 Task: Add a top border to the first paragraph in the file "Notes".
Action: Mouse moved to (393, 219)
Screenshot: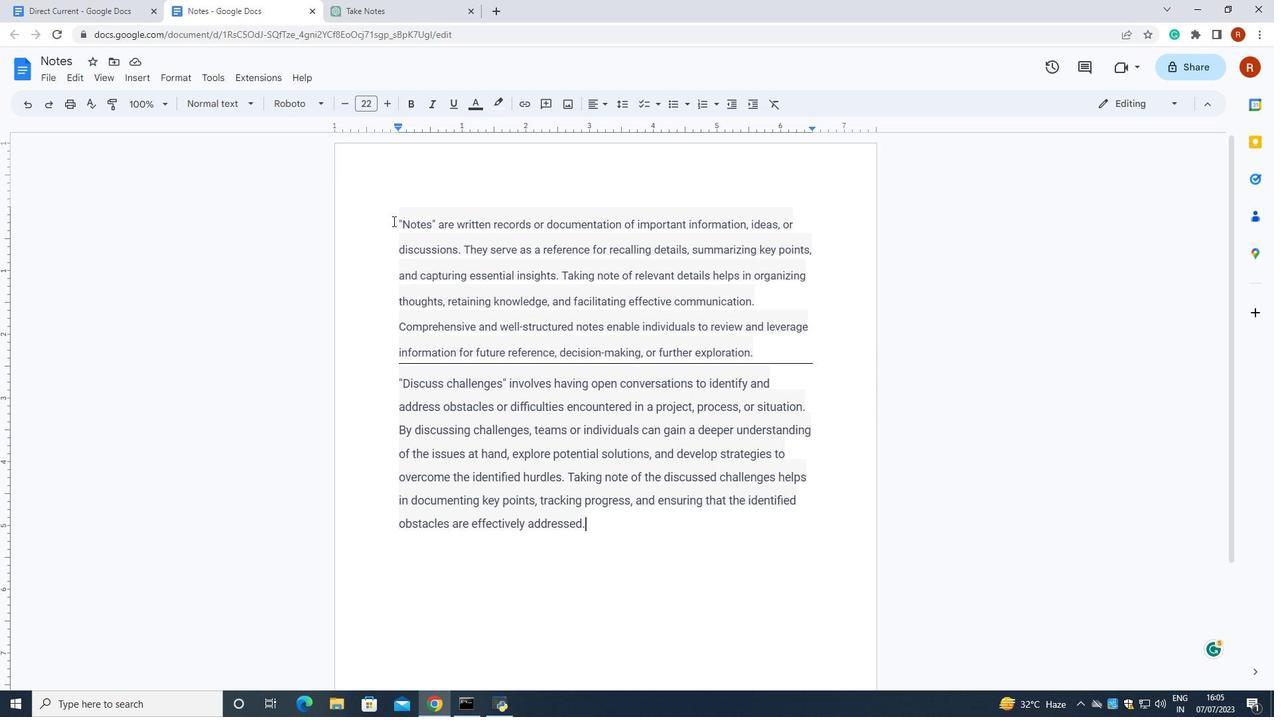 
Action: Mouse pressed left at (393, 219)
Screenshot: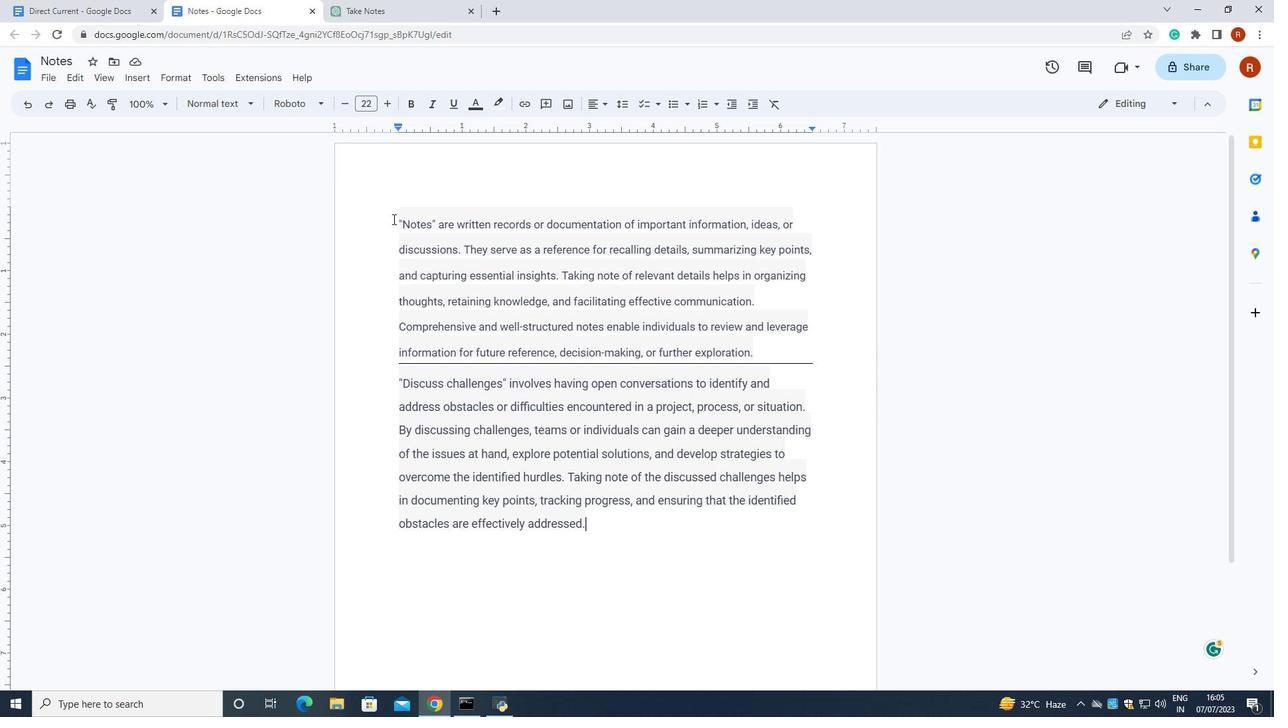 
Action: Mouse moved to (169, 76)
Screenshot: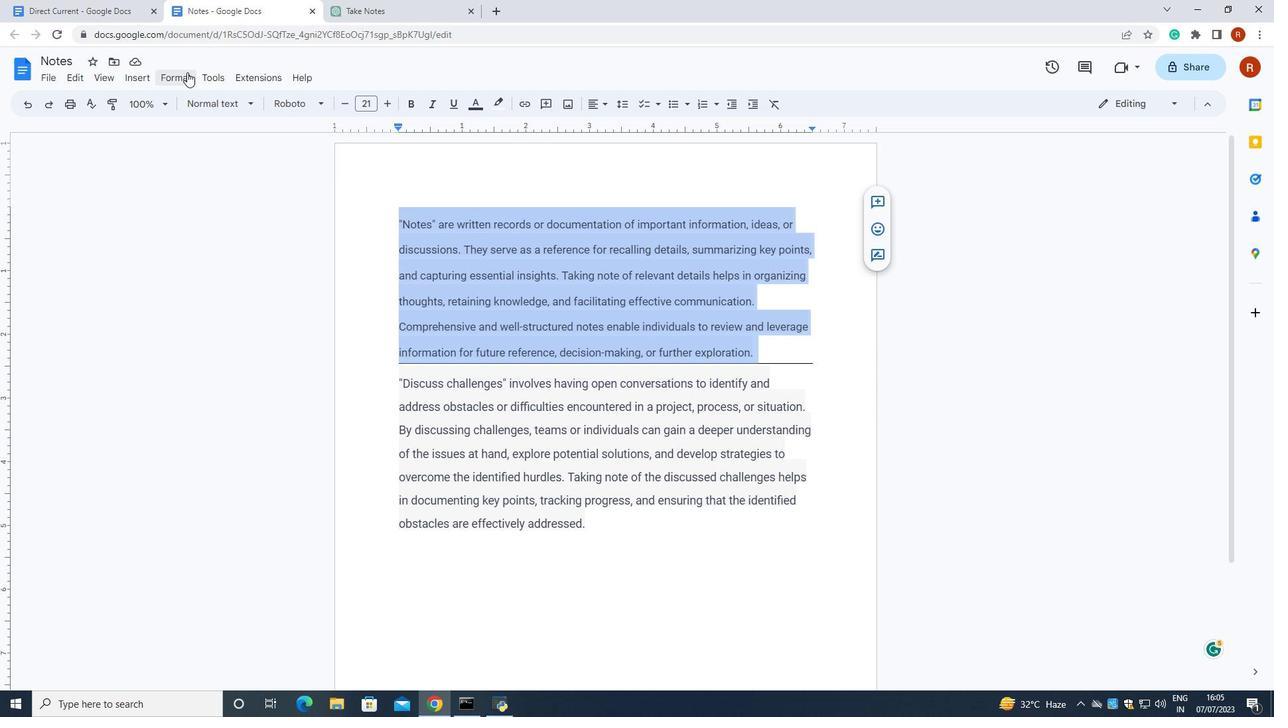 
Action: Mouse pressed left at (169, 76)
Screenshot: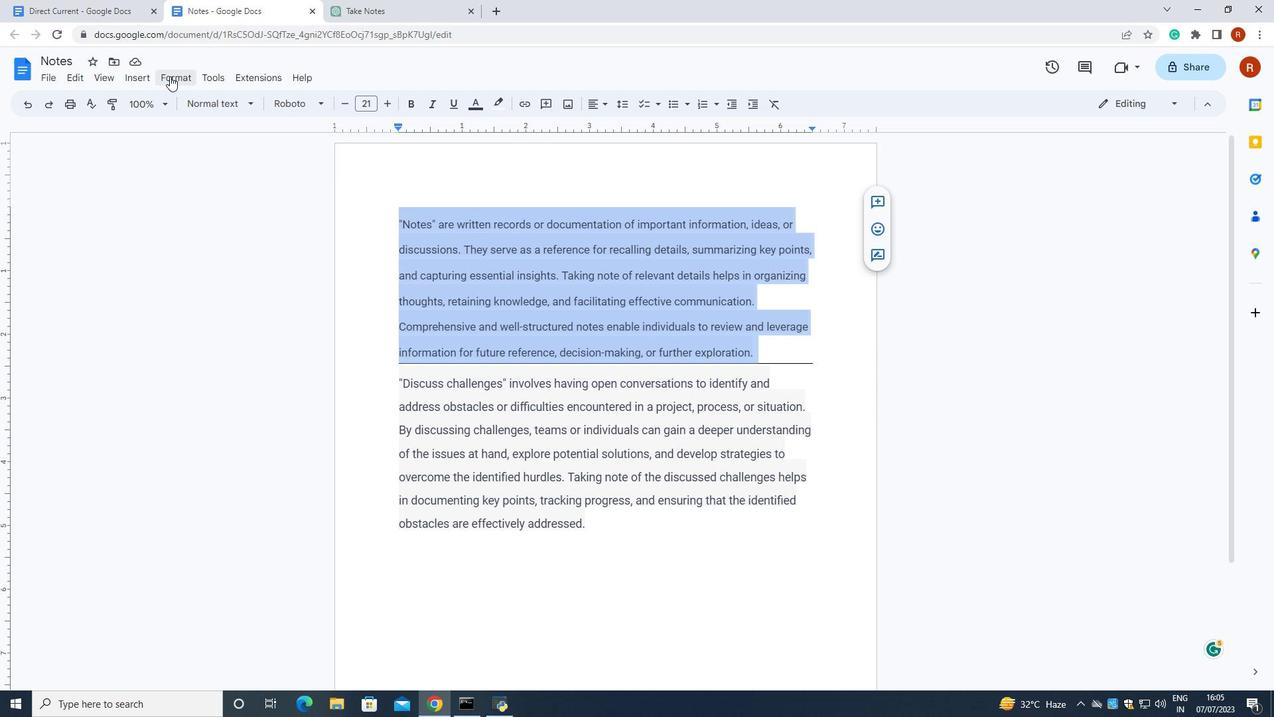 
Action: Mouse moved to (409, 128)
Screenshot: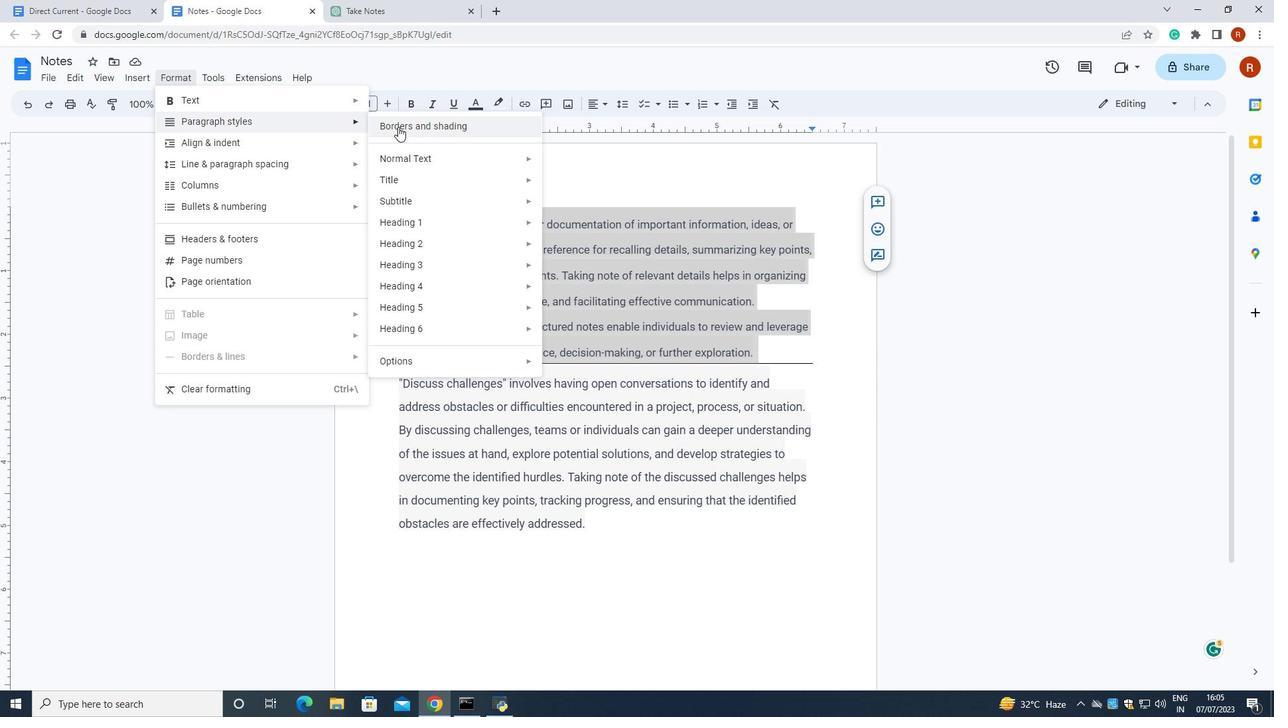 
Action: Mouse pressed left at (409, 128)
Screenshot: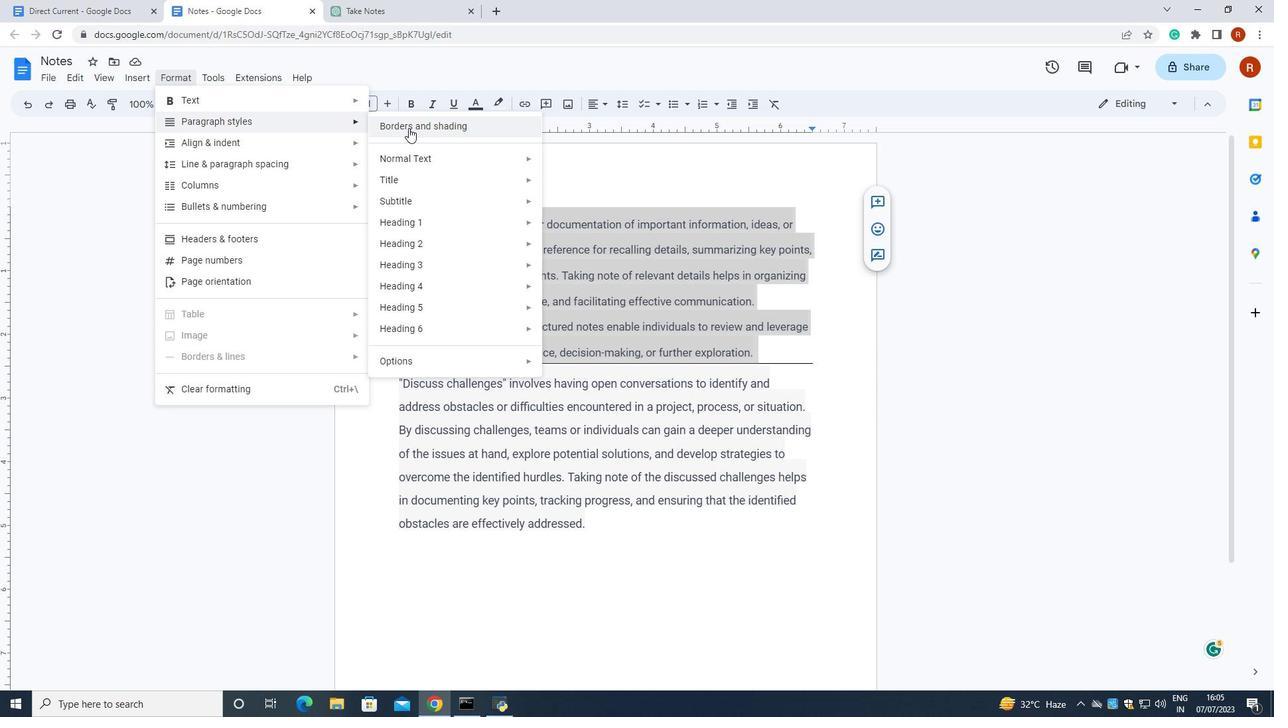 
Action: Mouse moved to (614, 275)
Screenshot: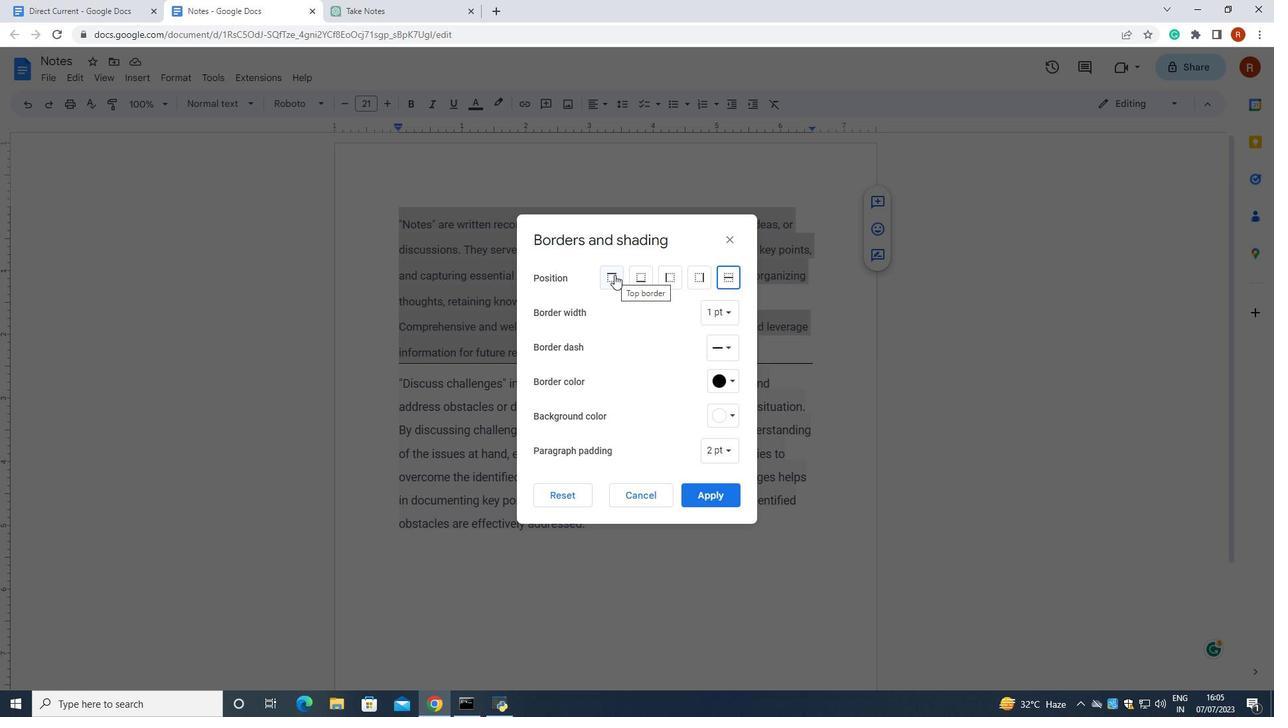 
Action: Mouse pressed left at (614, 275)
Screenshot: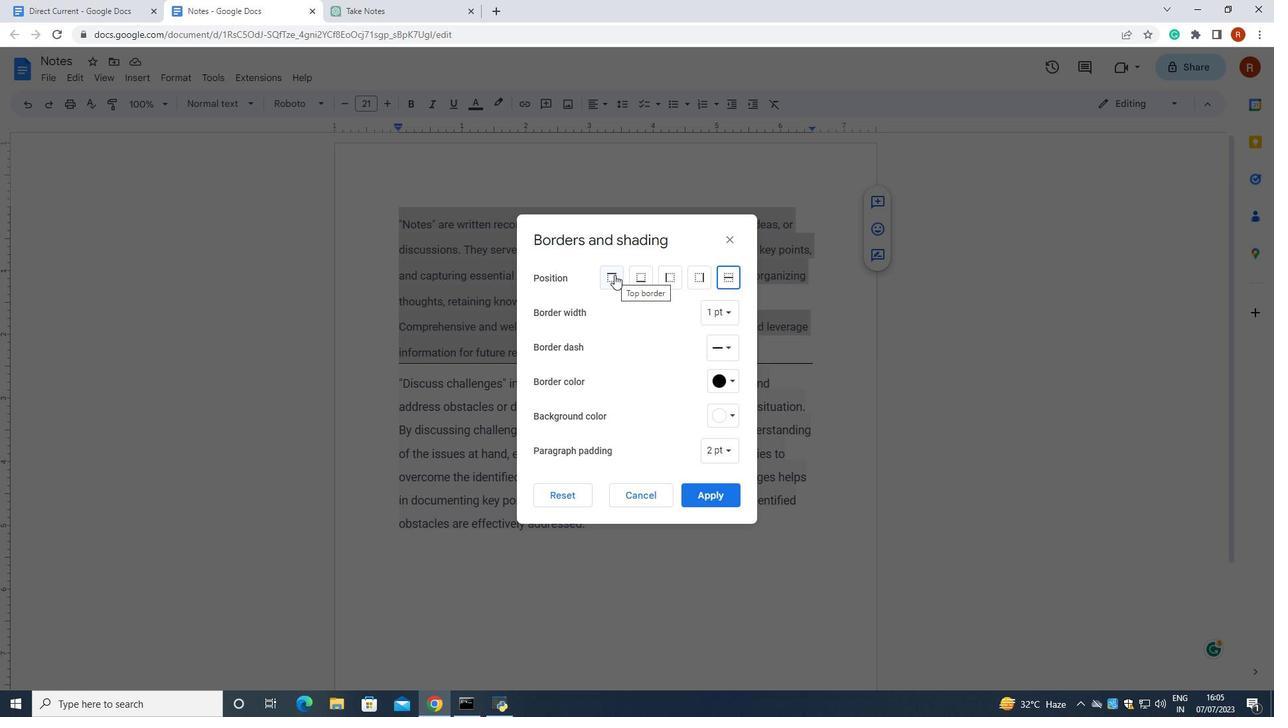 
Action: Mouse moved to (721, 498)
Screenshot: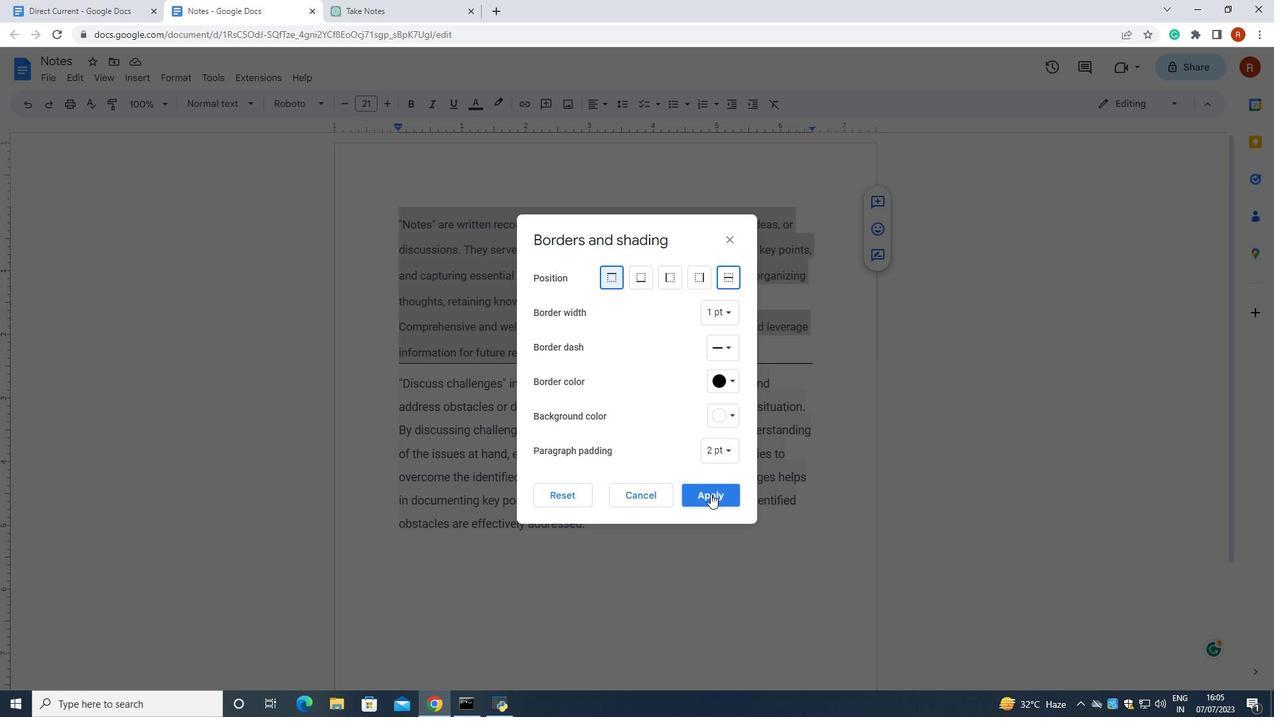 
Action: Mouse pressed left at (721, 498)
Screenshot: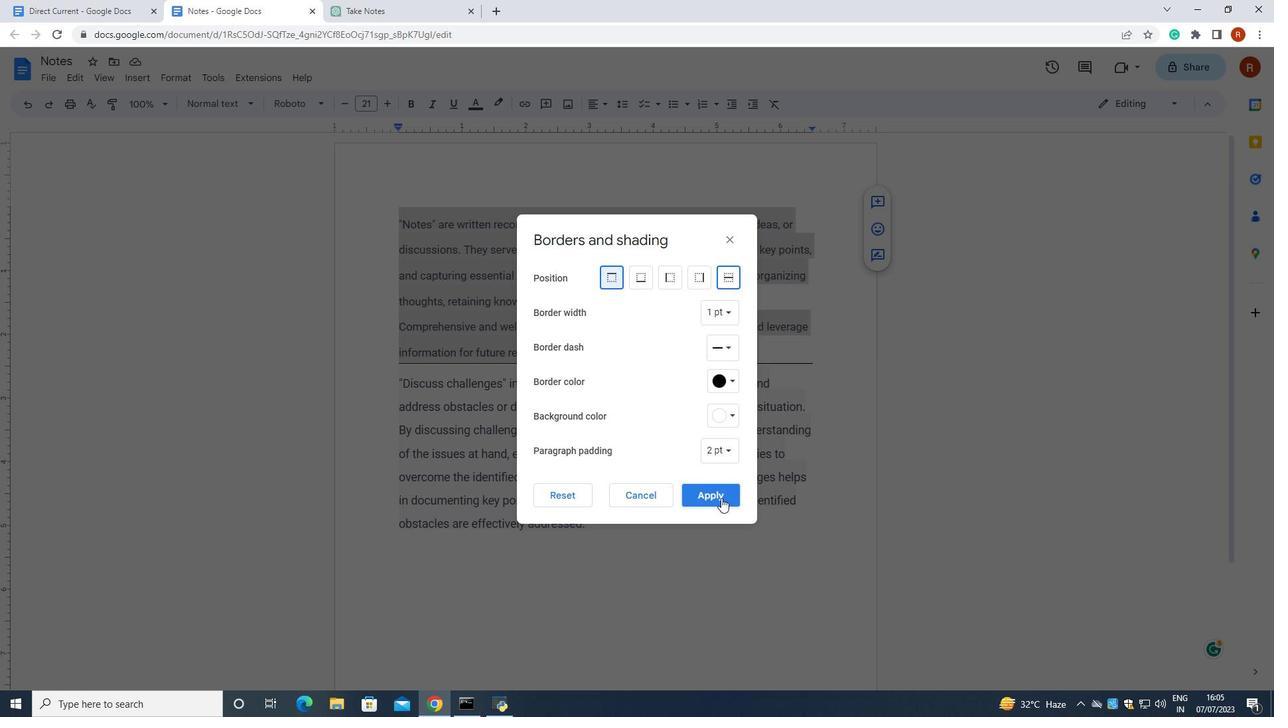 
Action: Mouse moved to (722, 498)
Screenshot: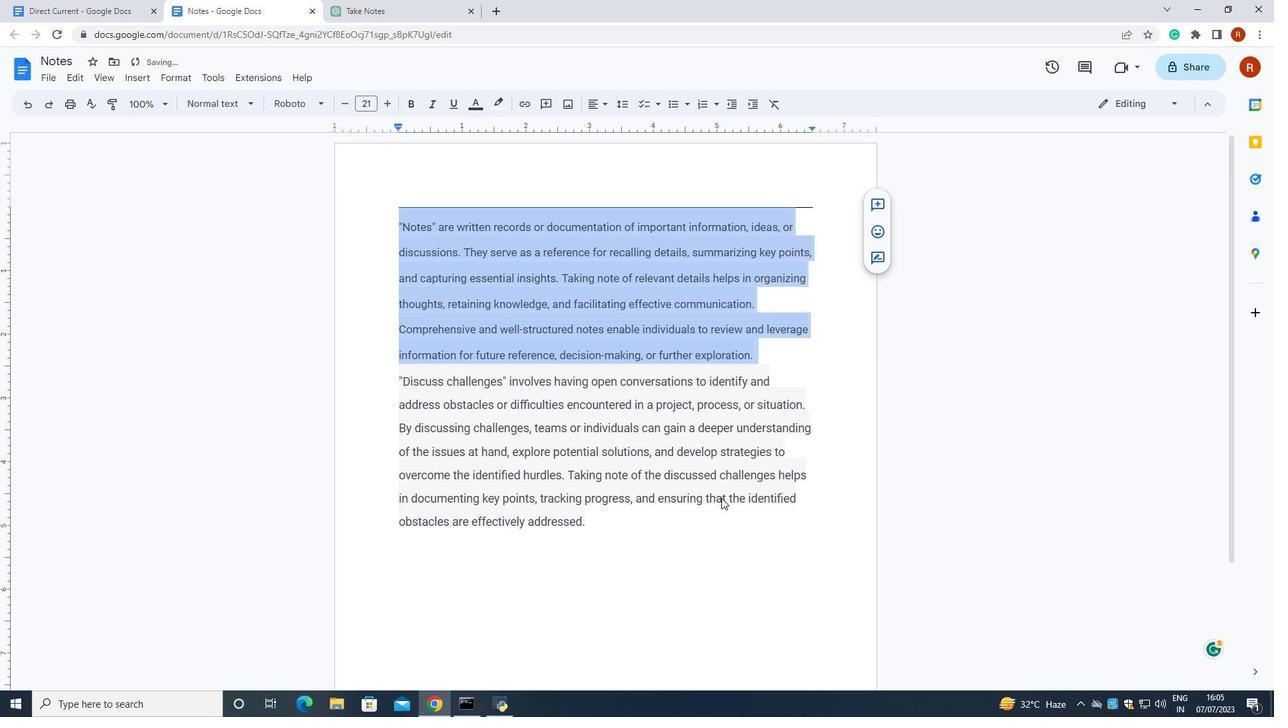 
